 Task: Look for products in the category "Intimacy" from Aloe Cadabra only.
Action: Mouse moved to (291, 143)
Screenshot: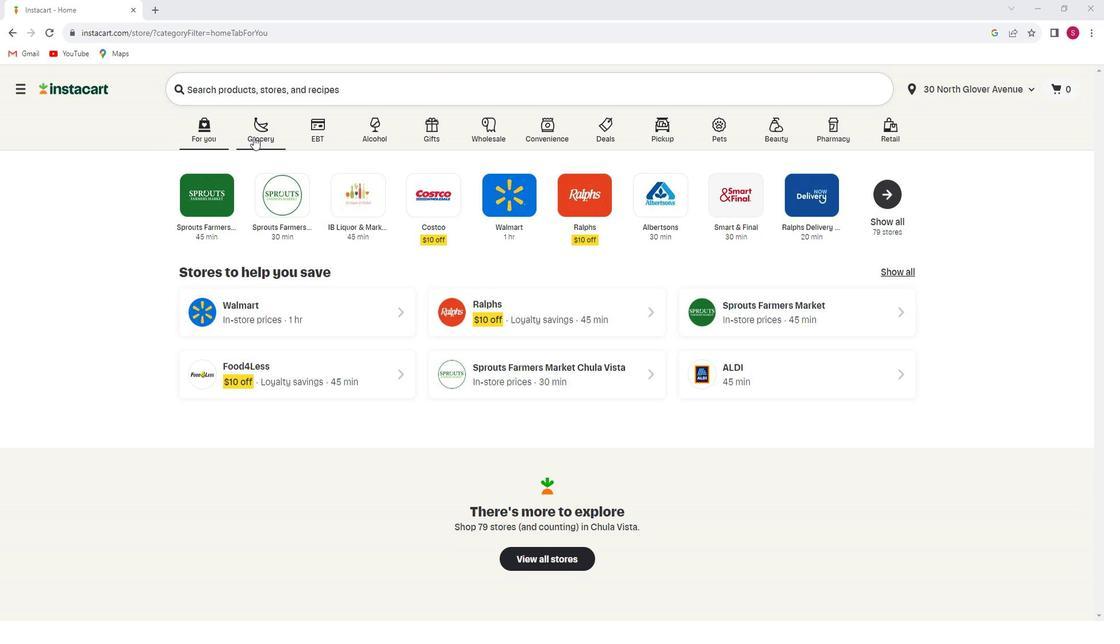 
Action: Mouse pressed left at (291, 143)
Screenshot: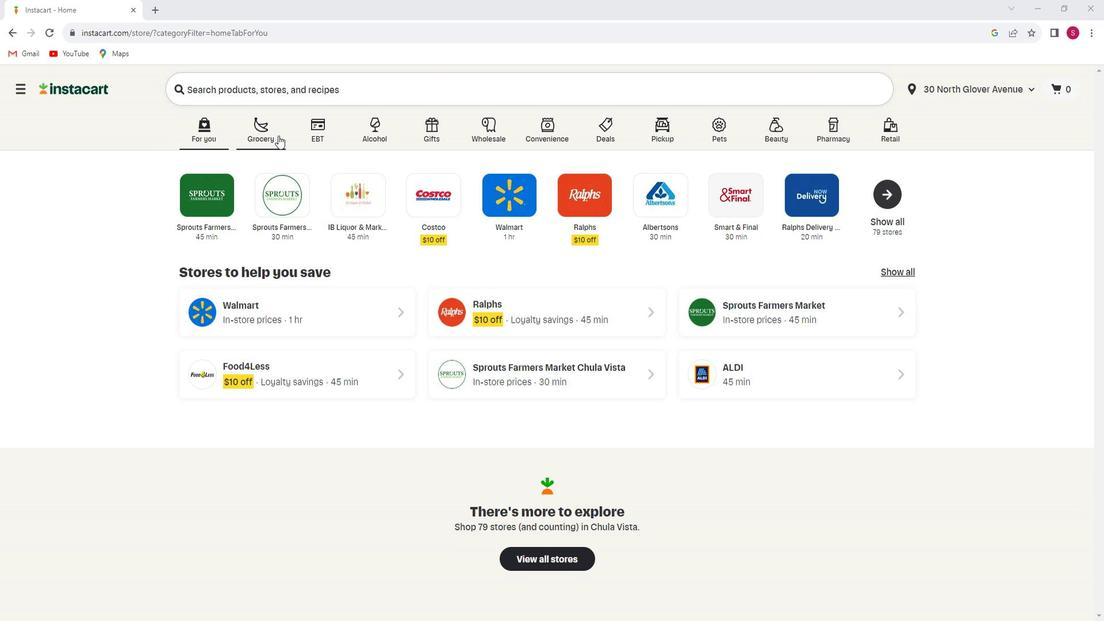 
Action: Mouse moved to (318, 353)
Screenshot: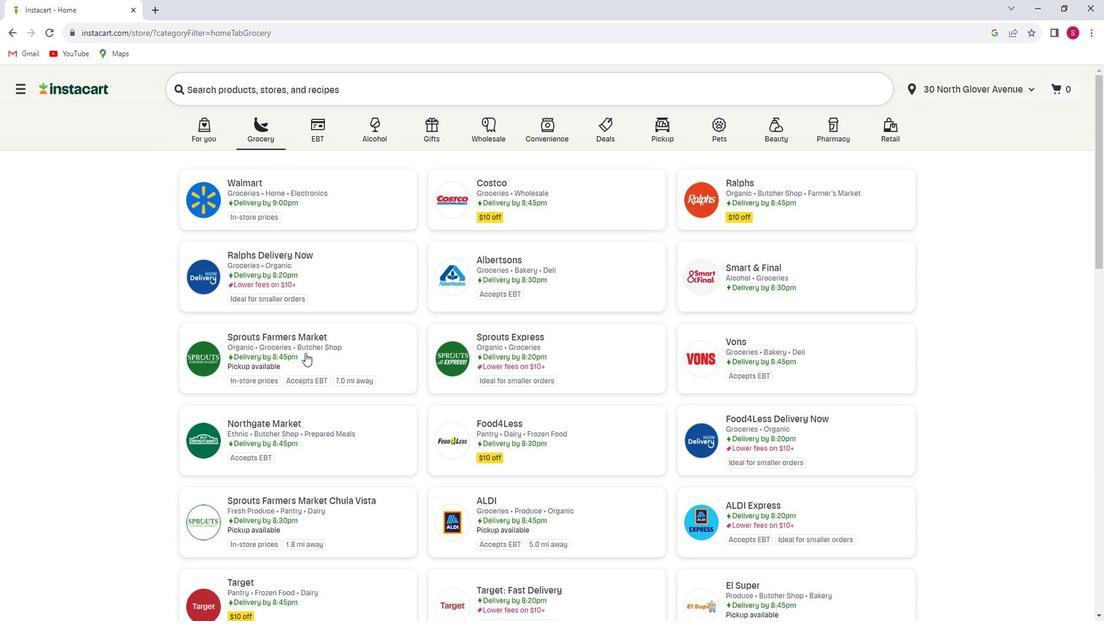 
Action: Mouse pressed left at (318, 353)
Screenshot: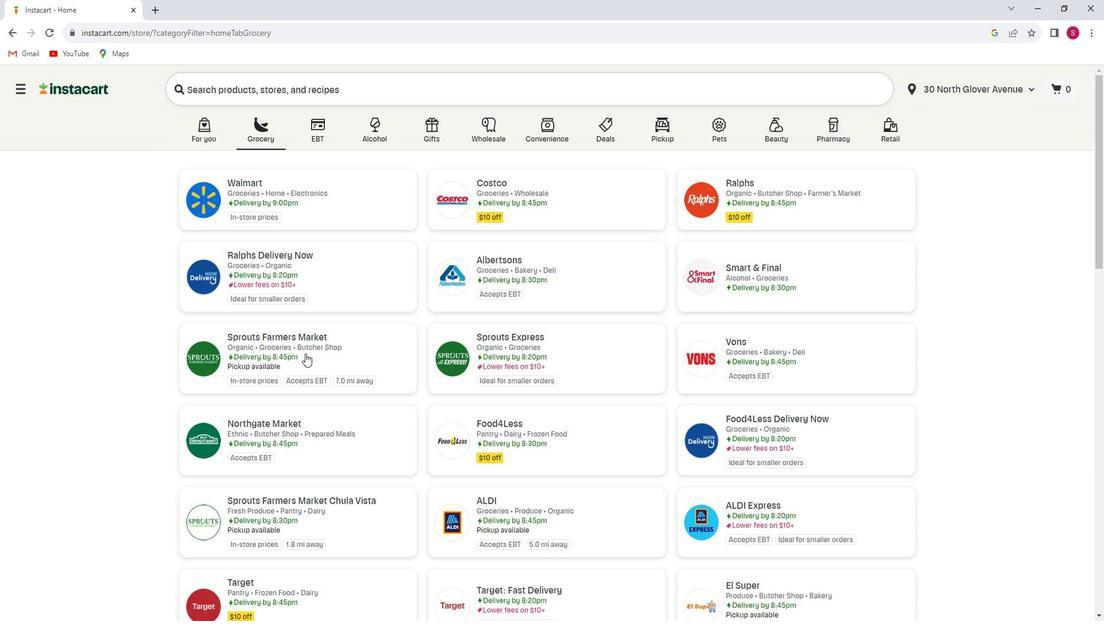 
Action: Mouse moved to (79, 400)
Screenshot: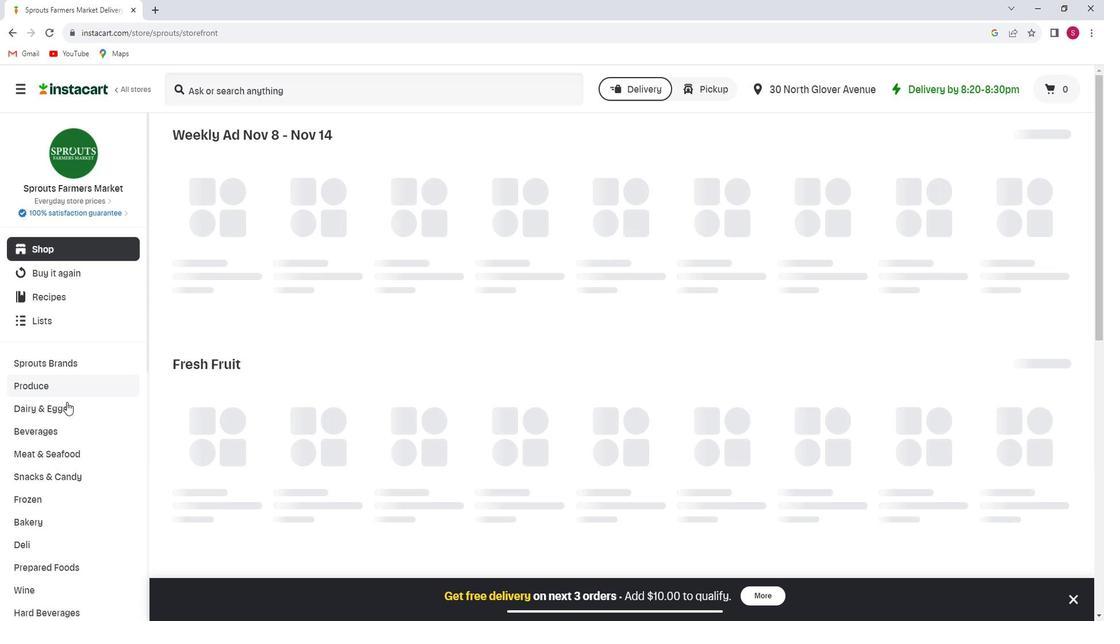 
Action: Mouse scrolled (79, 400) with delta (0, 0)
Screenshot: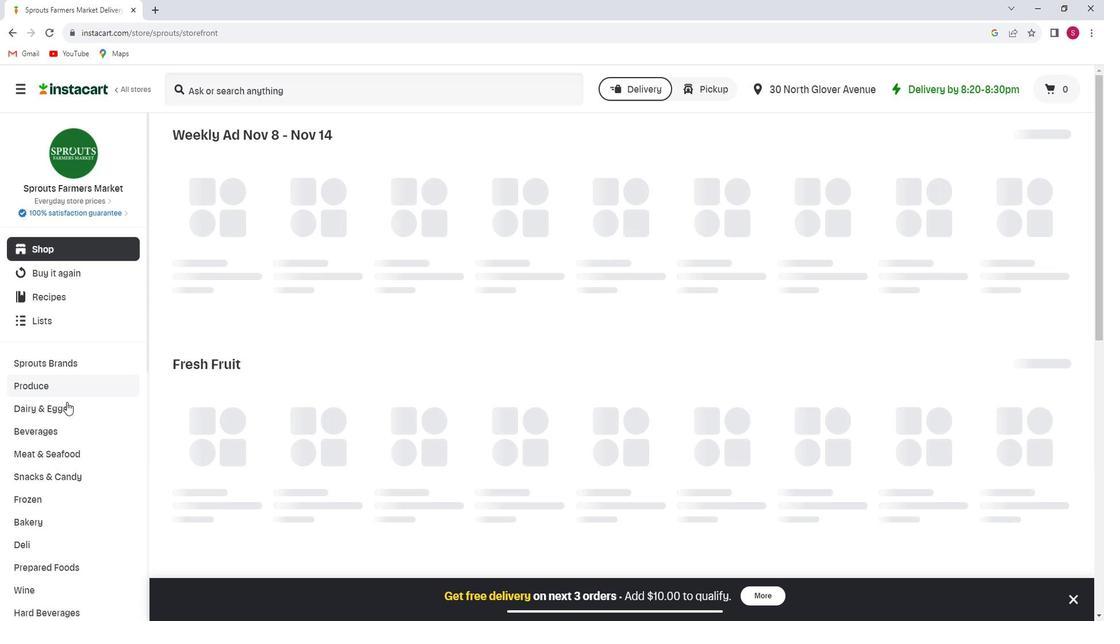 
Action: Mouse scrolled (79, 400) with delta (0, 0)
Screenshot: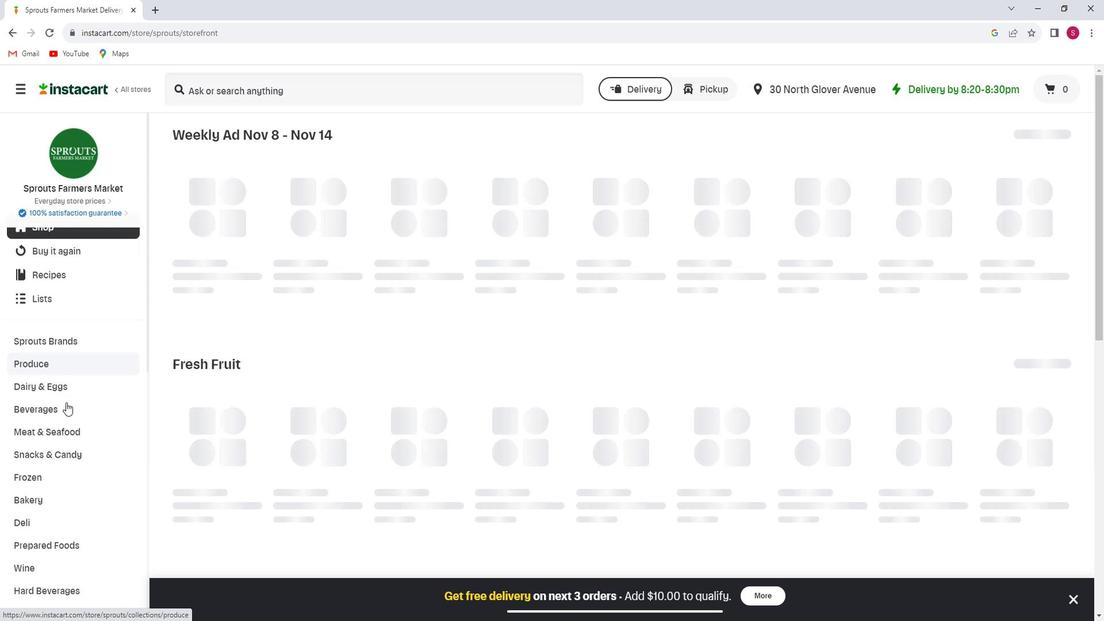 
Action: Mouse scrolled (79, 400) with delta (0, 0)
Screenshot: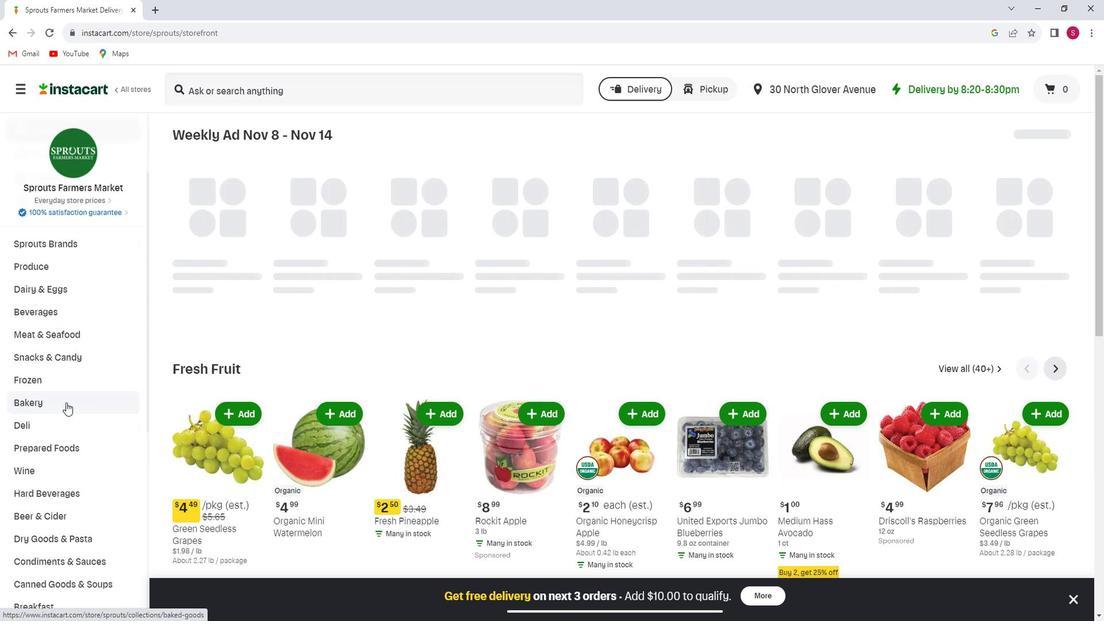 
Action: Mouse scrolled (79, 400) with delta (0, 0)
Screenshot: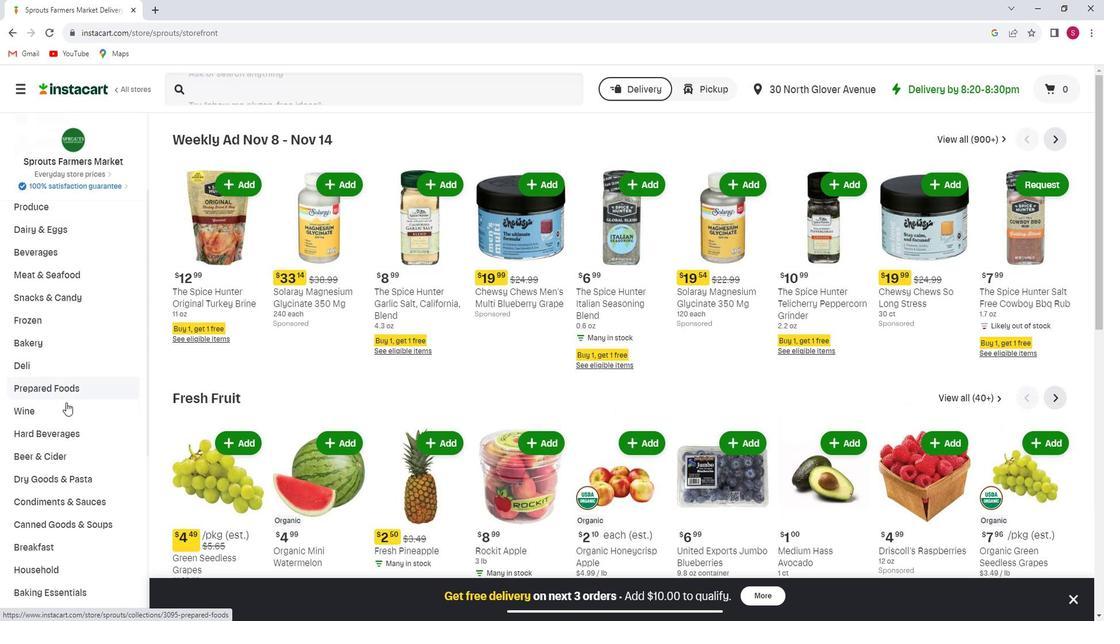 
Action: Mouse scrolled (79, 400) with delta (0, 0)
Screenshot: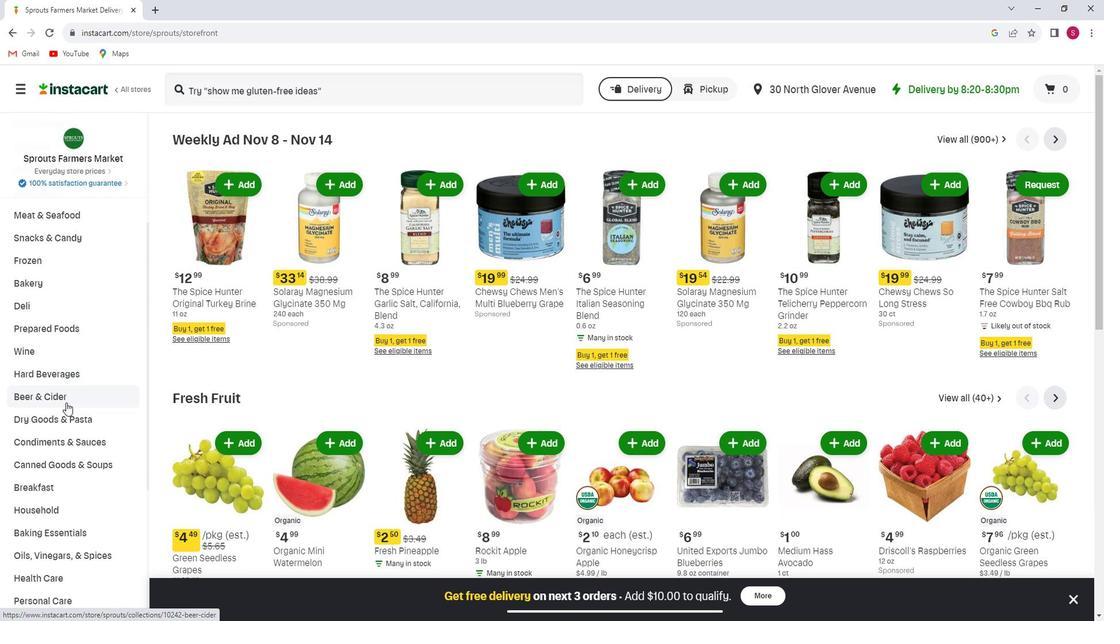 
Action: Mouse scrolled (79, 400) with delta (0, 0)
Screenshot: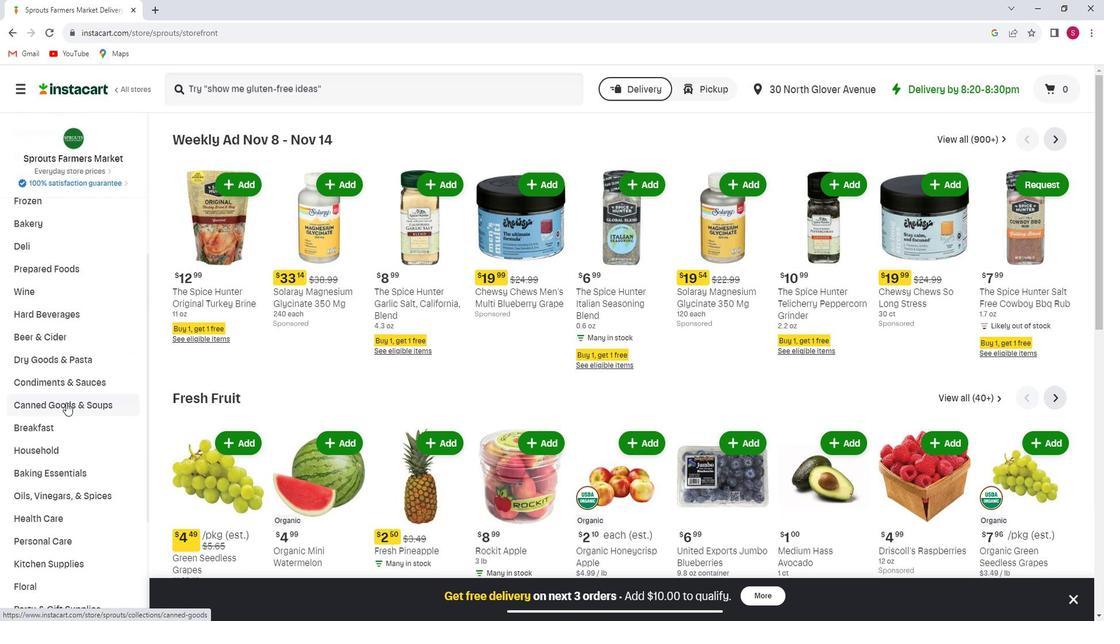 
Action: Mouse scrolled (79, 400) with delta (0, 0)
Screenshot: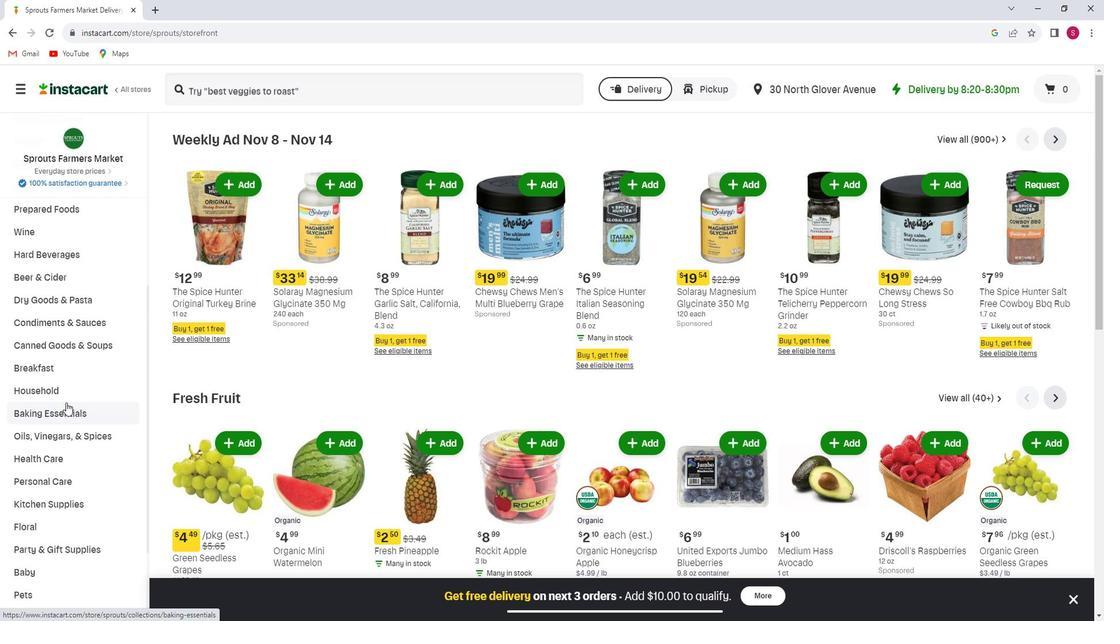 
Action: Mouse moved to (74, 423)
Screenshot: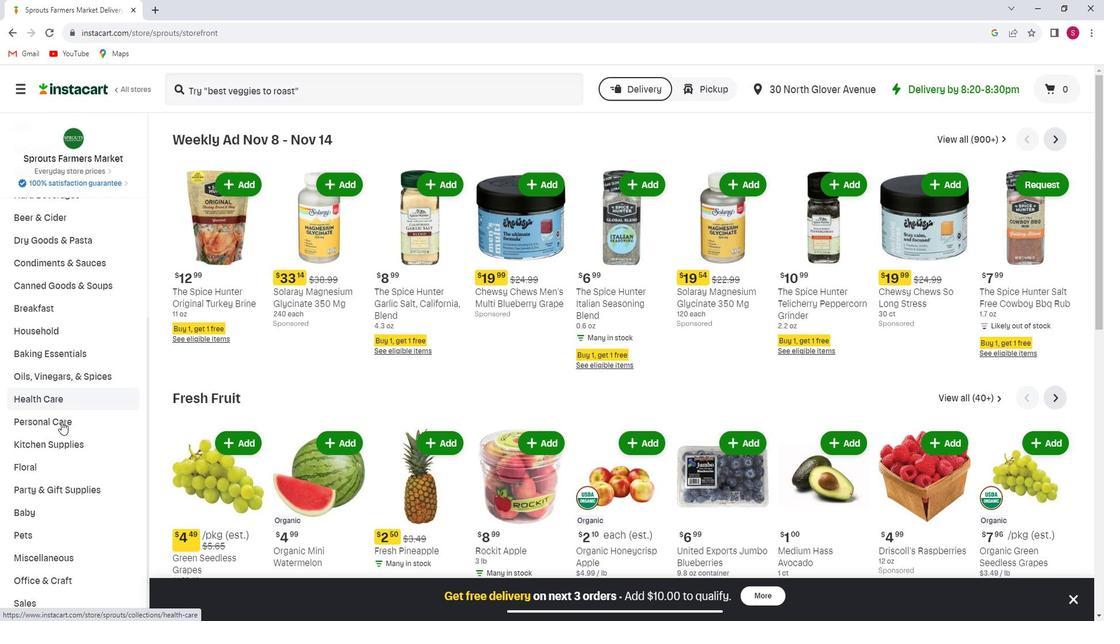 
Action: Mouse pressed left at (74, 423)
Screenshot: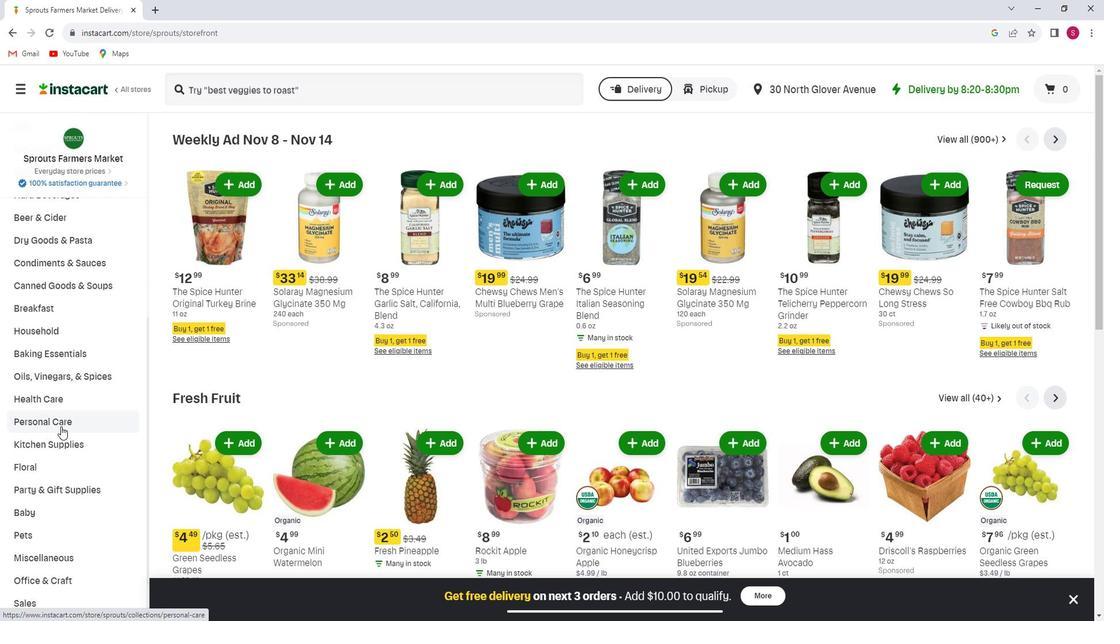 
Action: Mouse moved to (805, 171)
Screenshot: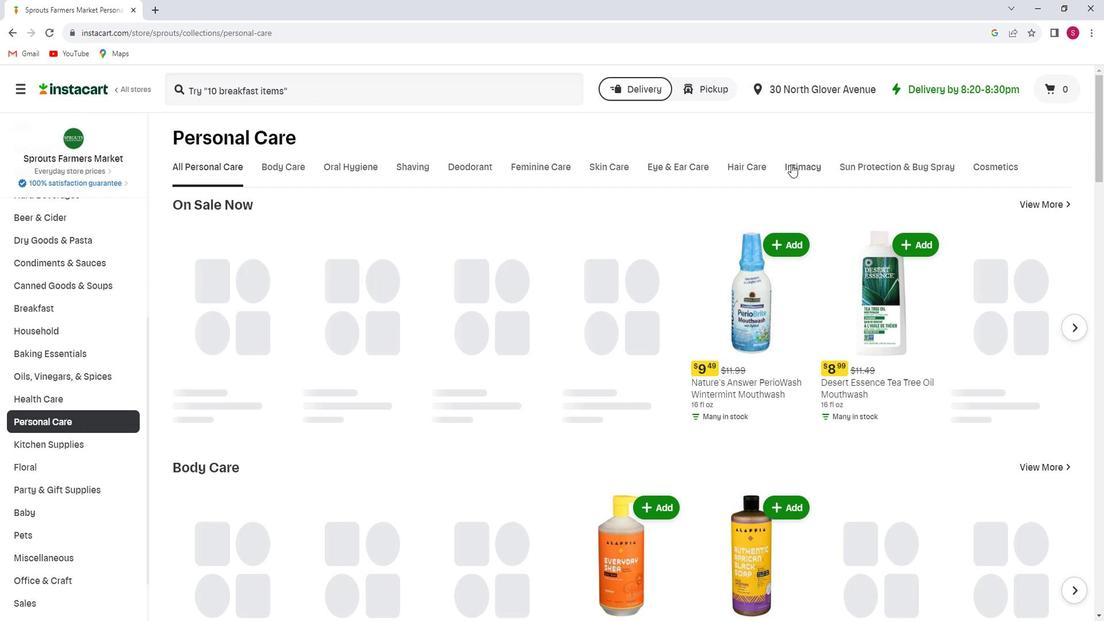
Action: Mouse pressed left at (805, 171)
Screenshot: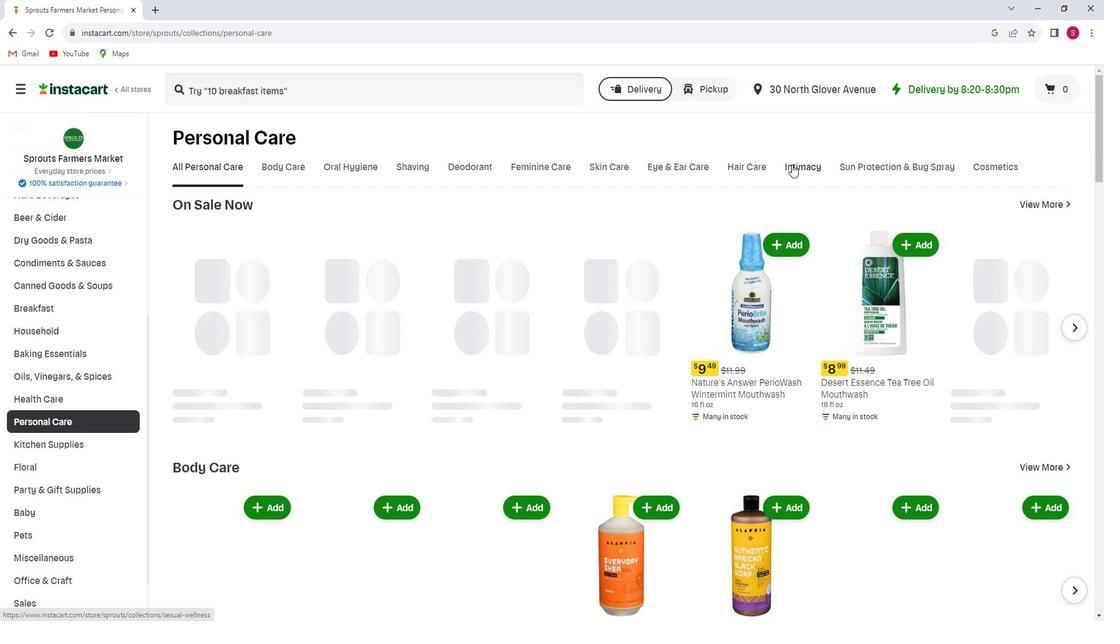 
Action: Mouse moved to (271, 271)
Screenshot: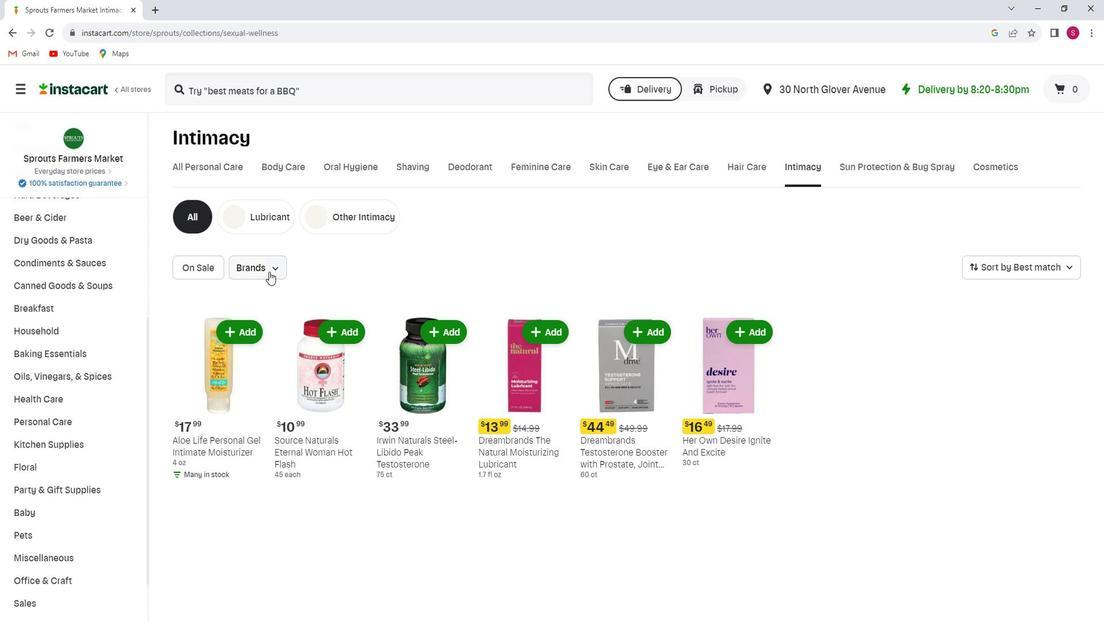 
Action: Mouse pressed left at (271, 271)
Screenshot: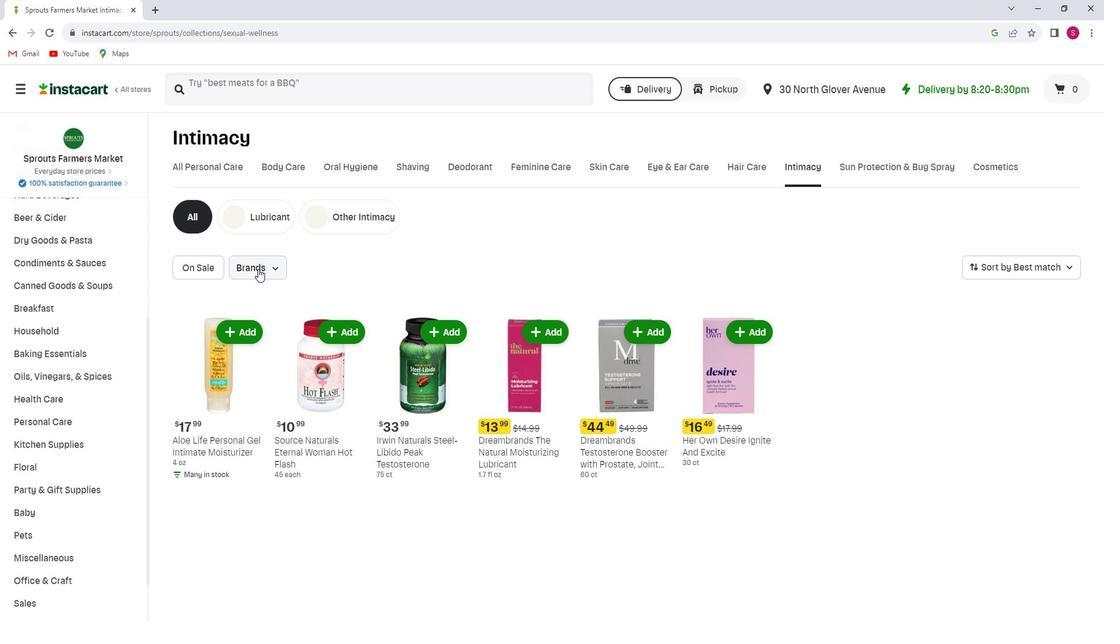 
Action: Mouse moved to (281, 301)
Screenshot: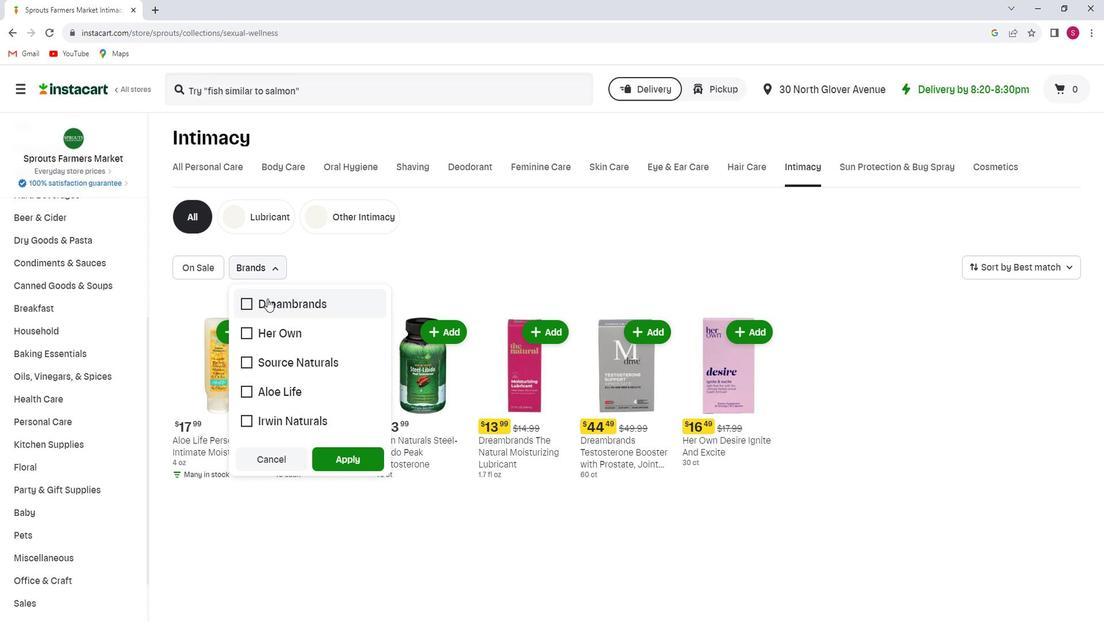 
Action: Mouse scrolled (281, 301) with delta (0, 0)
Screenshot: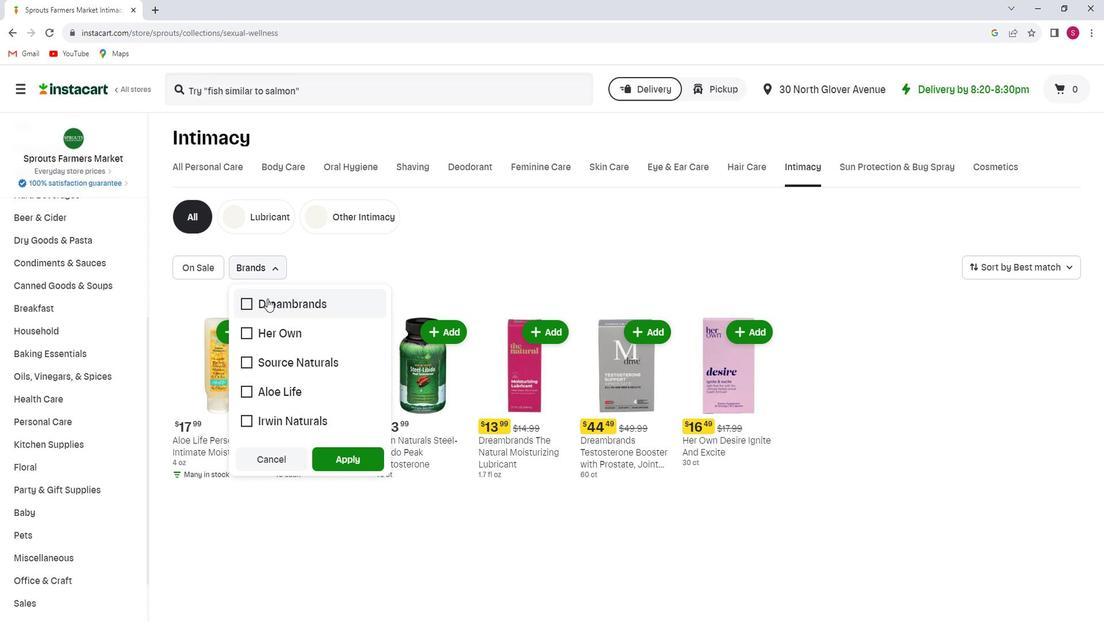 
Action: Mouse moved to (282, 308)
Screenshot: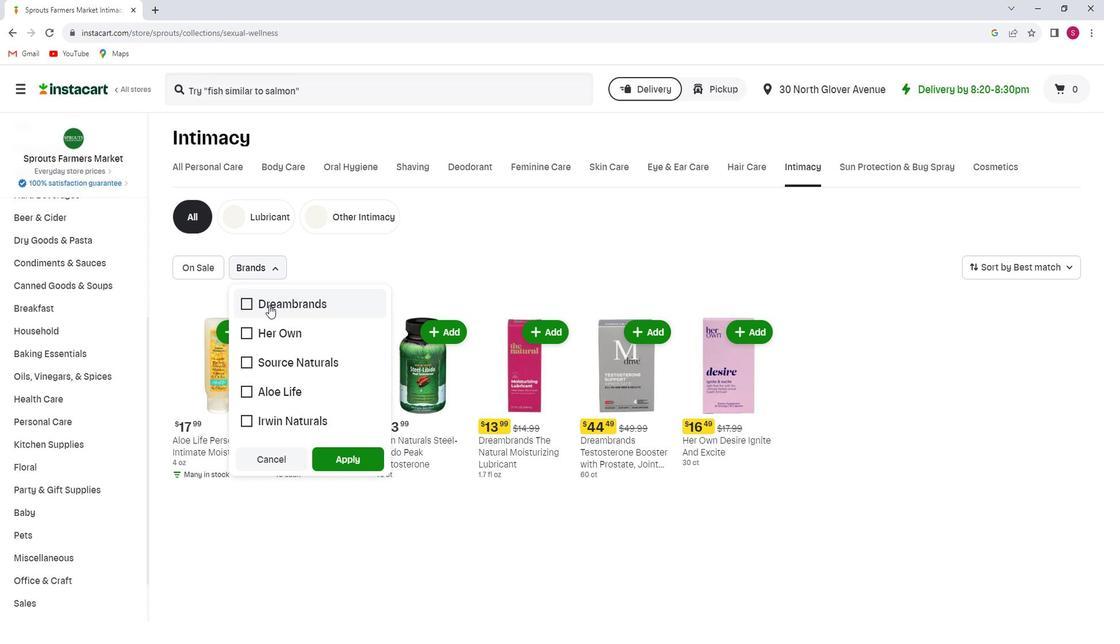 
Action: Mouse scrolled (282, 307) with delta (0, 0)
Screenshot: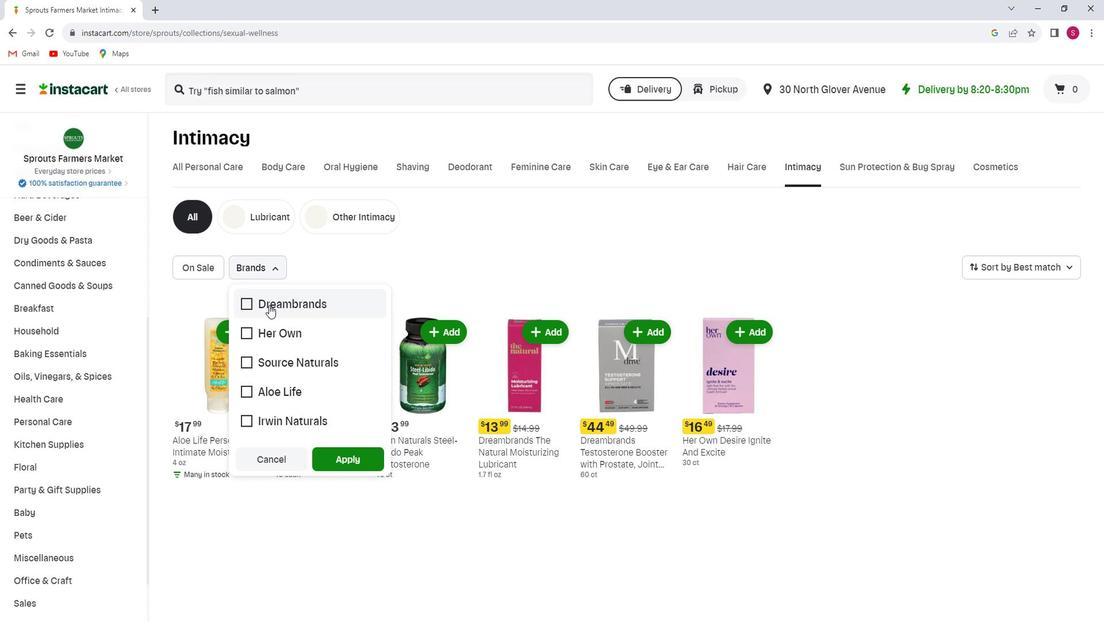 
Action: Mouse scrolled (282, 307) with delta (0, 0)
Screenshot: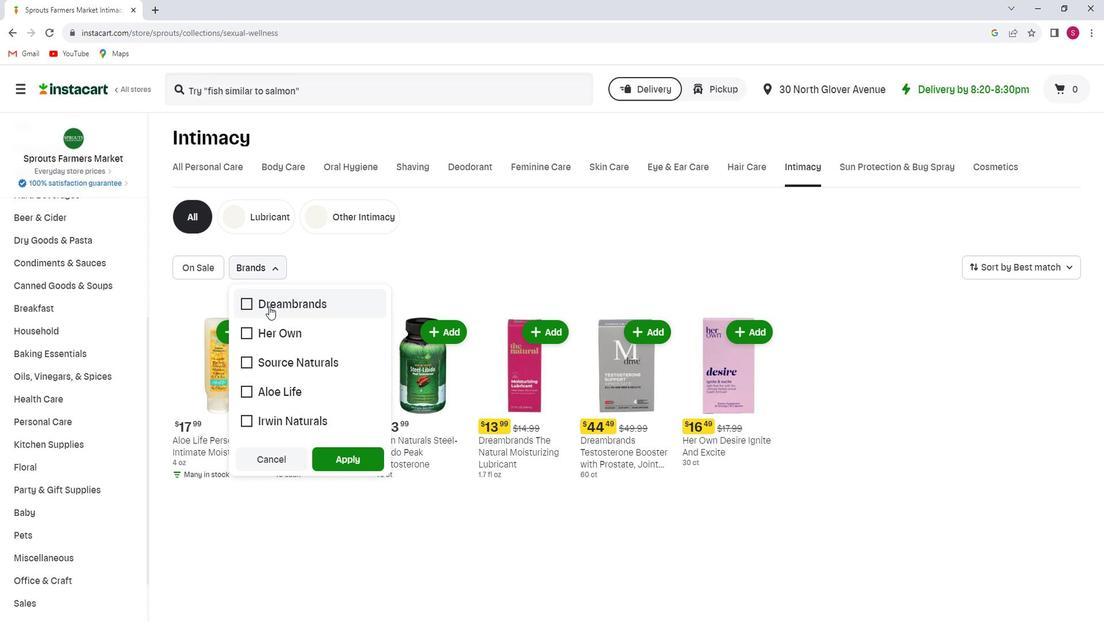 
Action: Mouse scrolled (282, 307) with delta (0, 0)
Screenshot: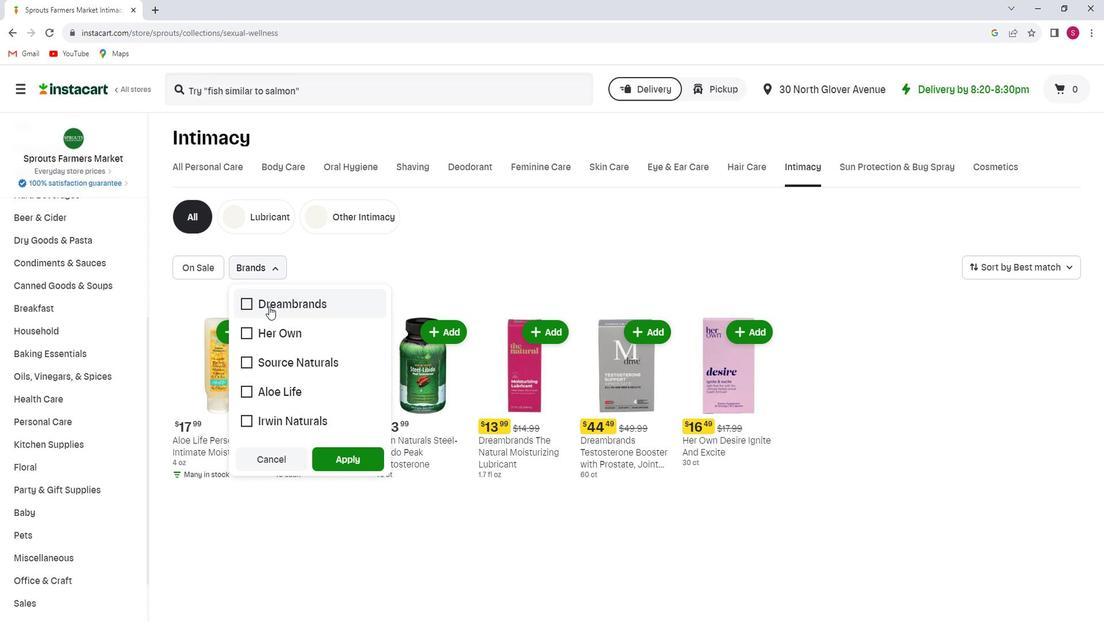 
Action: Mouse moved to (286, 322)
Screenshot: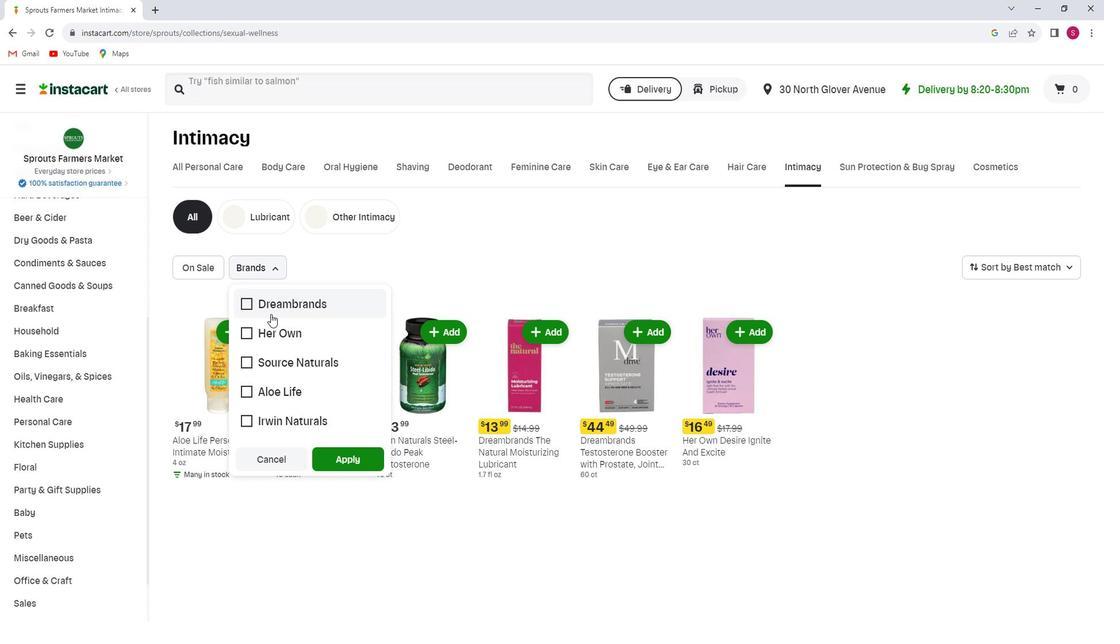 
Action: Mouse scrolled (286, 322) with delta (0, 0)
Screenshot: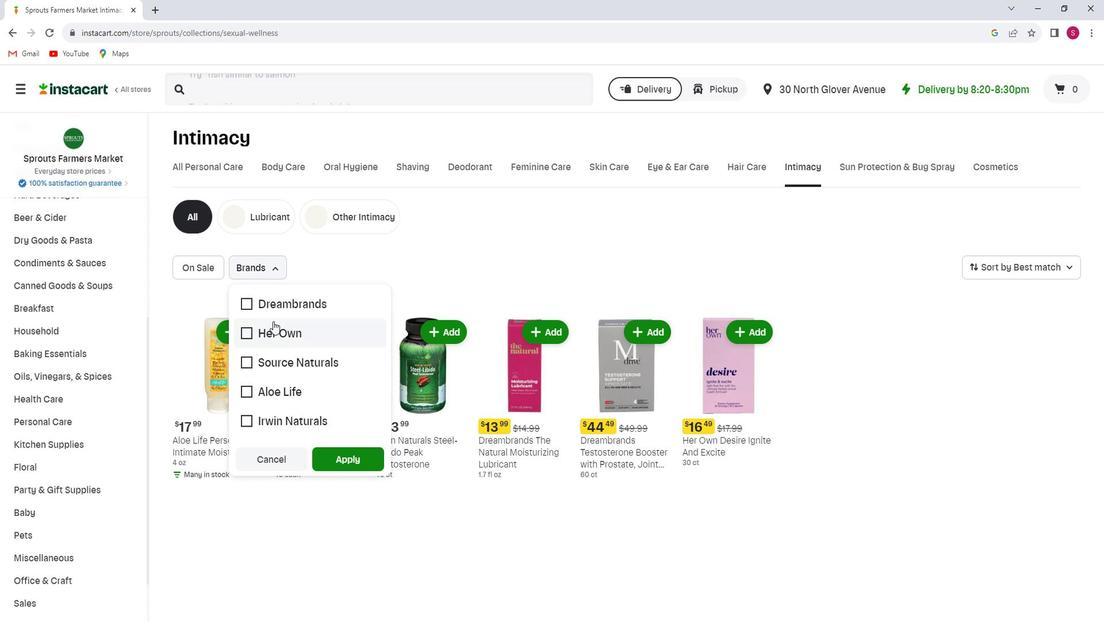 
Action: Mouse moved to (286, 323)
Screenshot: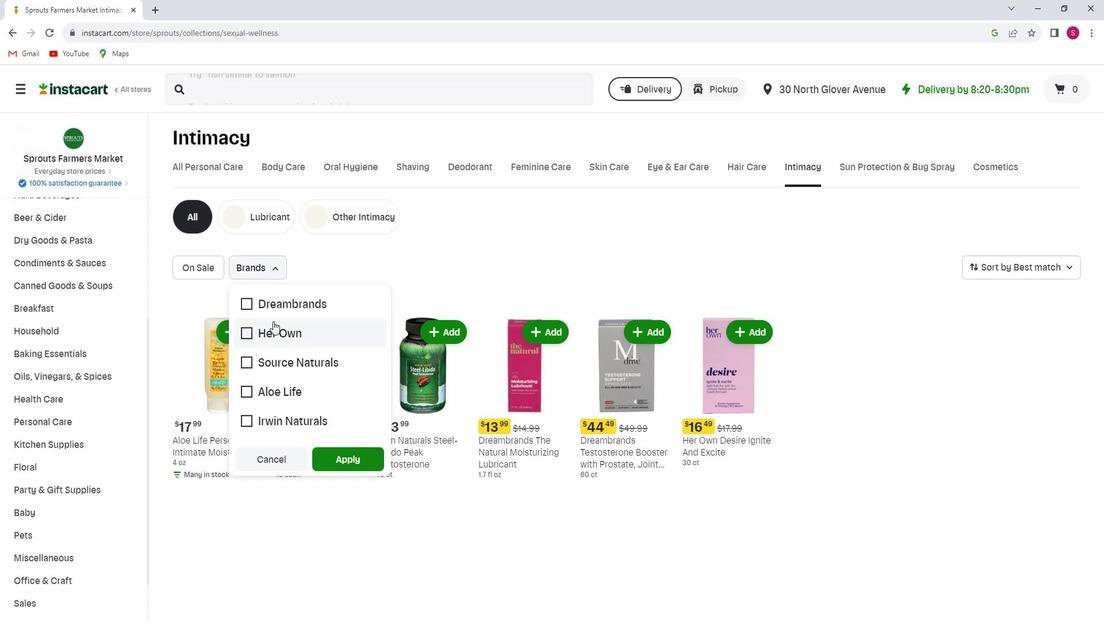 
Action: Mouse scrolled (286, 323) with delta (0, 0)
Screenshot: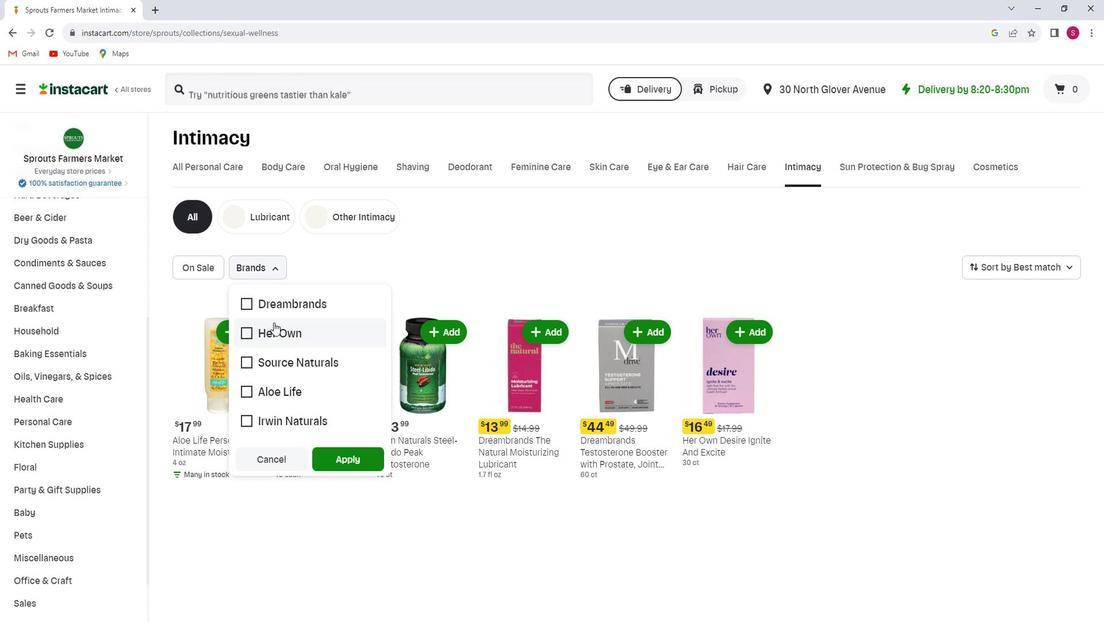 
